 Task: Use the formula "IMLN" in spreadsheet "Project protfolio".
Action: Mouse moved to (178, 124)
Screenshot: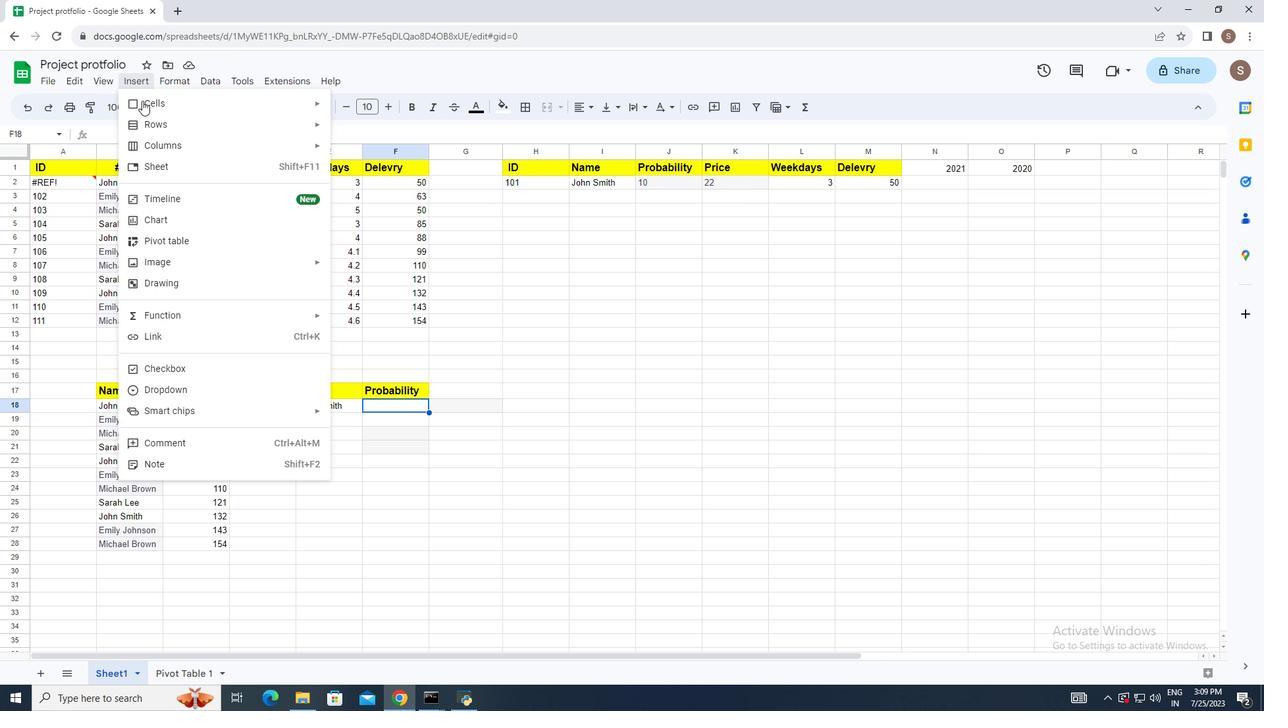 
Action: Mouse pressed left at (178, 124)
Screenshot: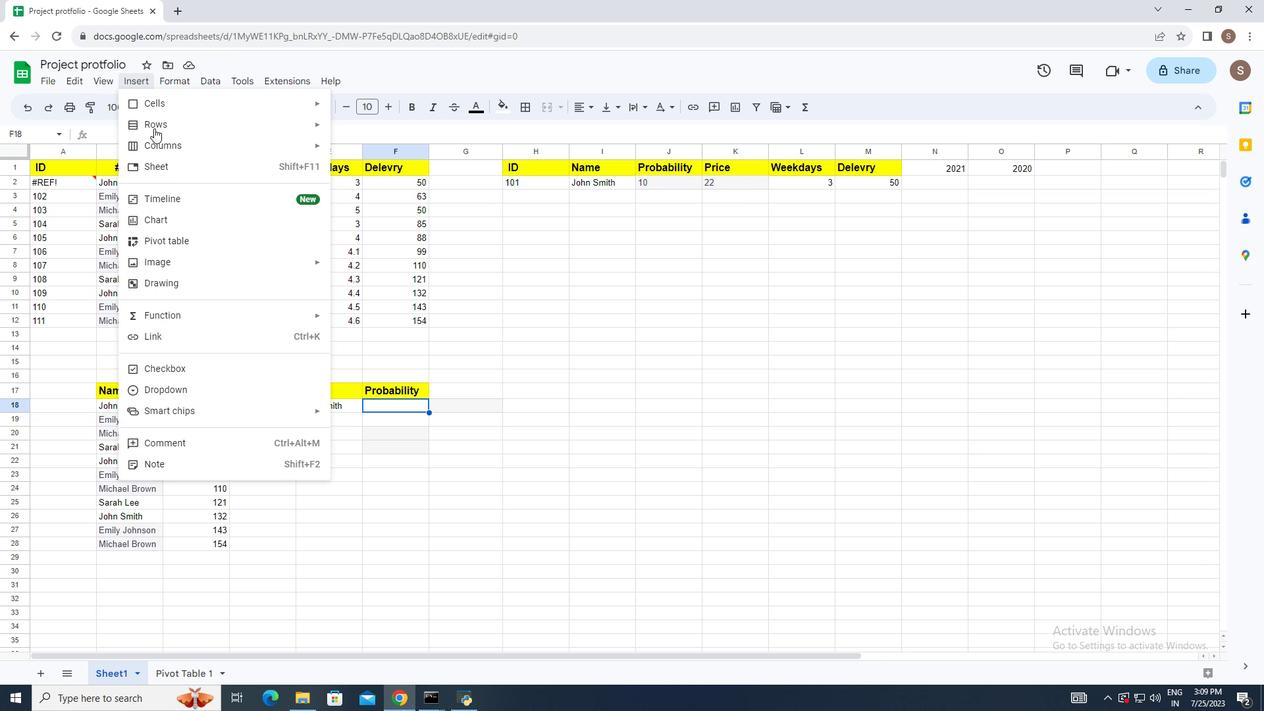 
Action: Mouse moved to (249, 350)
Screenshot: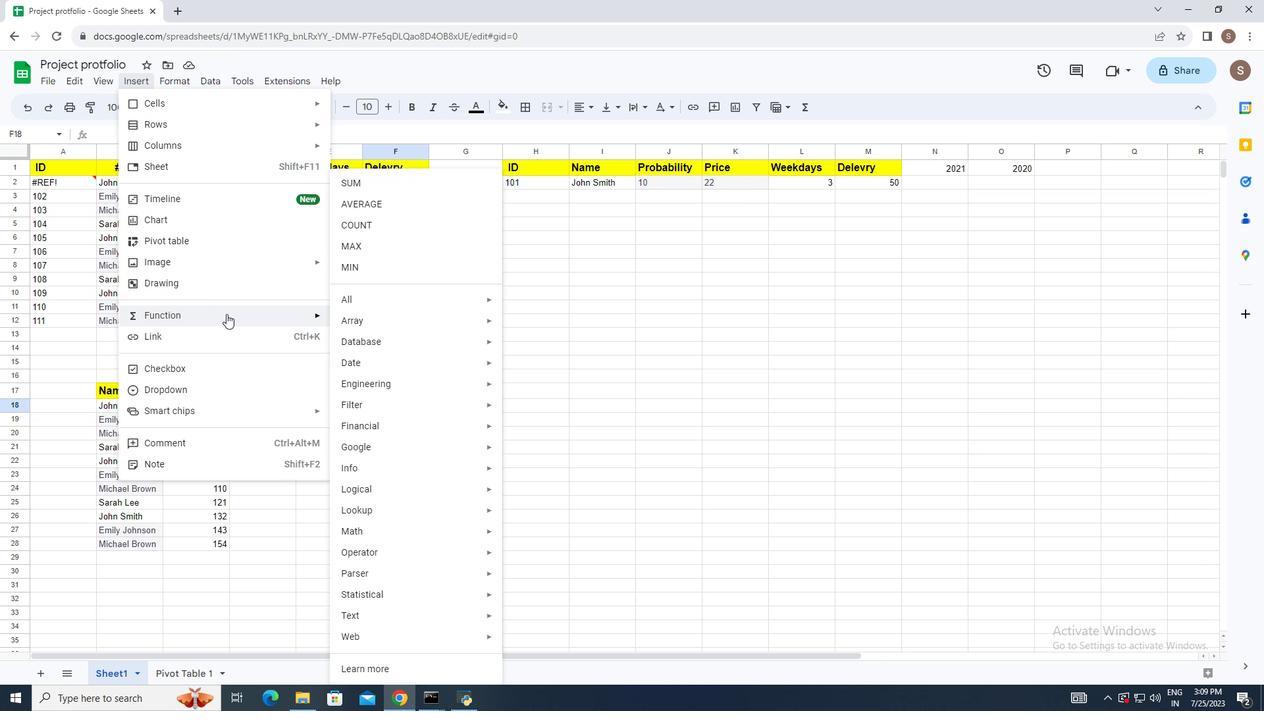 
Action: Mouse pressed left at (249, 350)
Screenshot: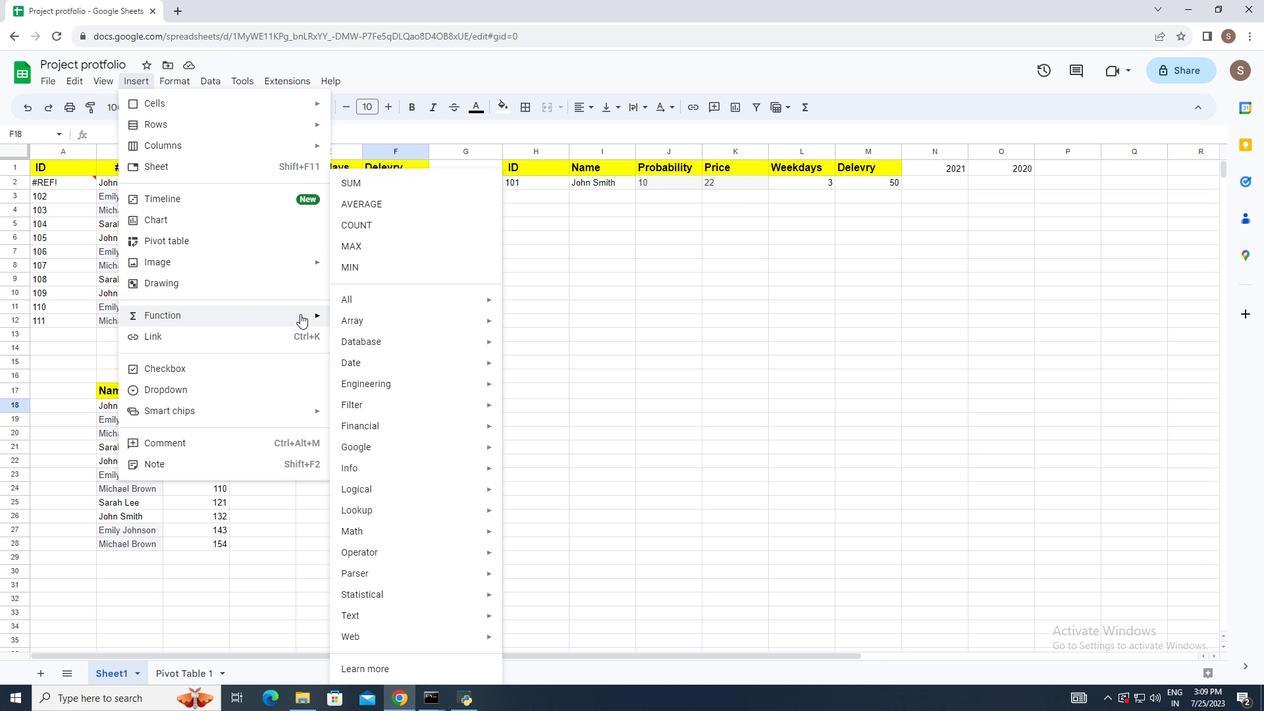
Action: Mouse moved to (414, 342)
Screenshot: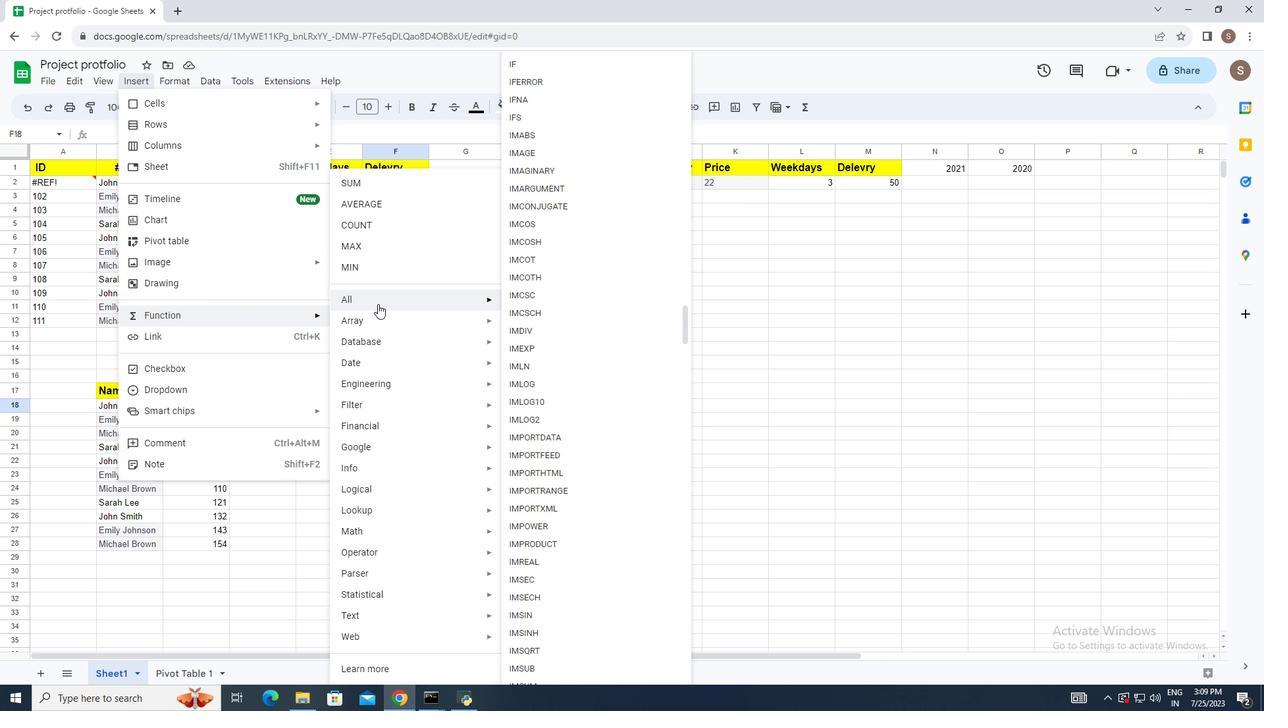 
Action: Mouse pressed left at (414, 342)
Screenshot: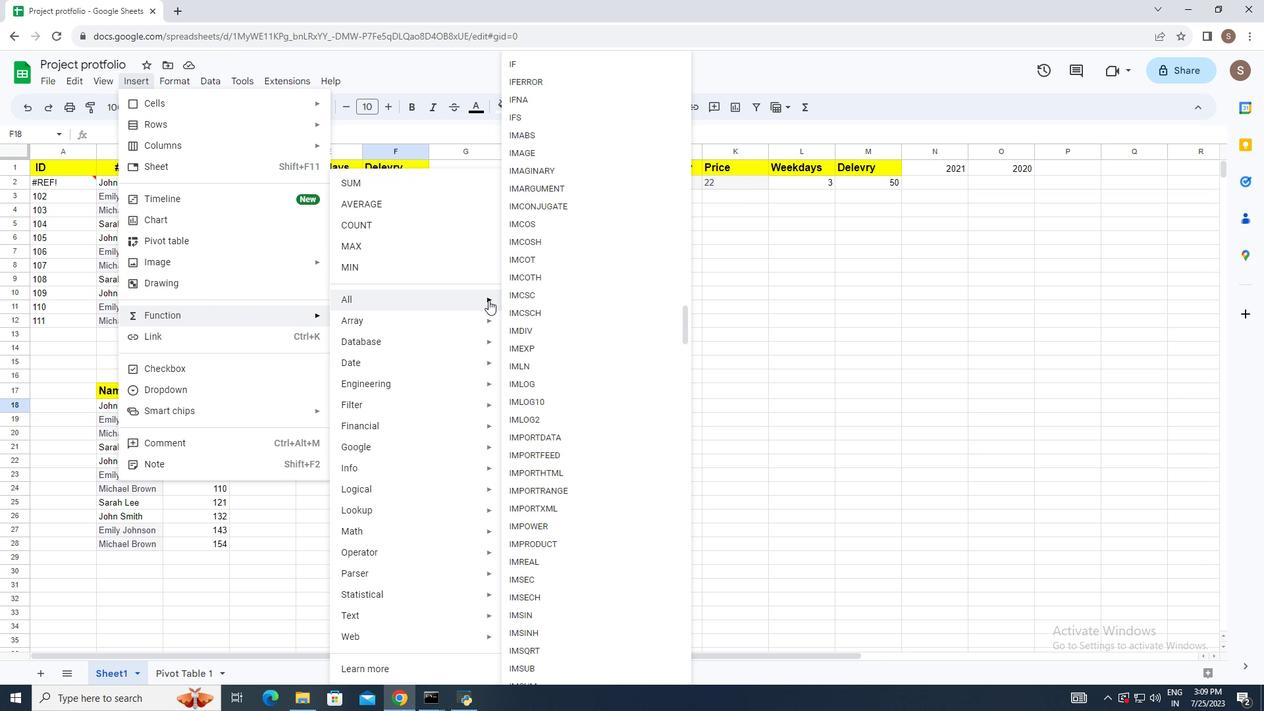 
Action: Mouse moved to (615, 408)
Screenshot: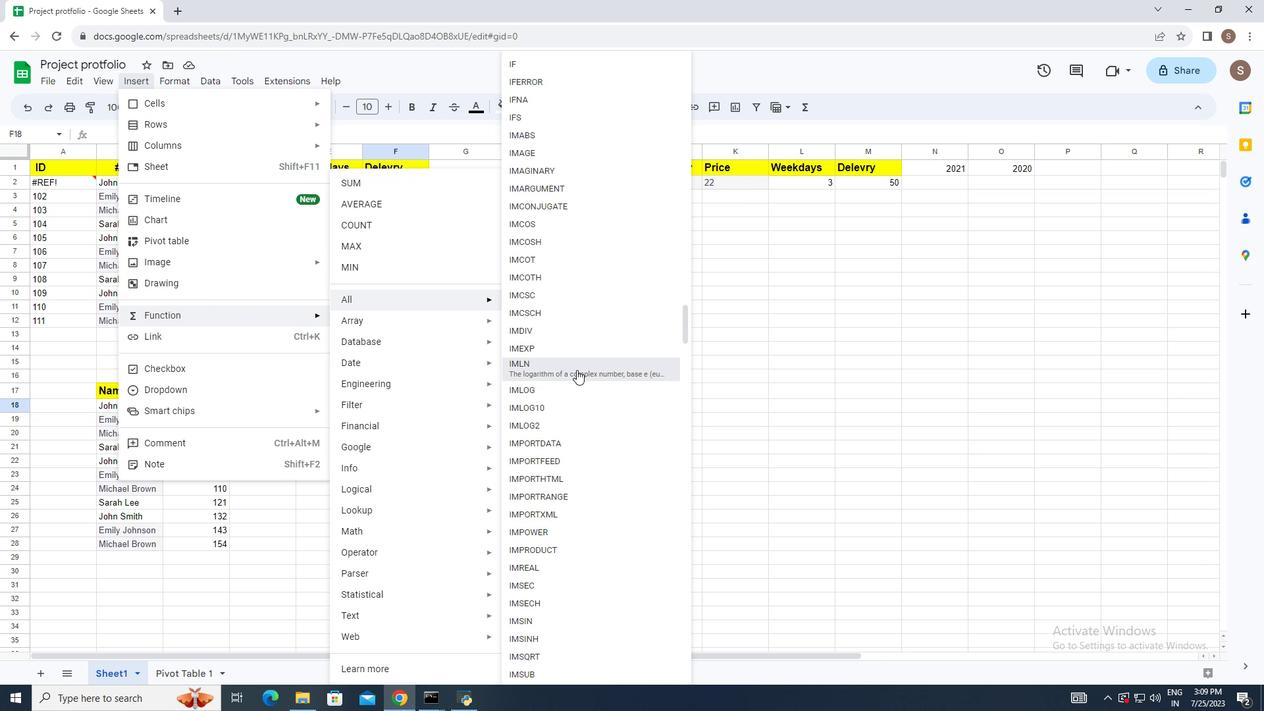 
Action: Mouse pressed left at (615, 408)
Screenshot: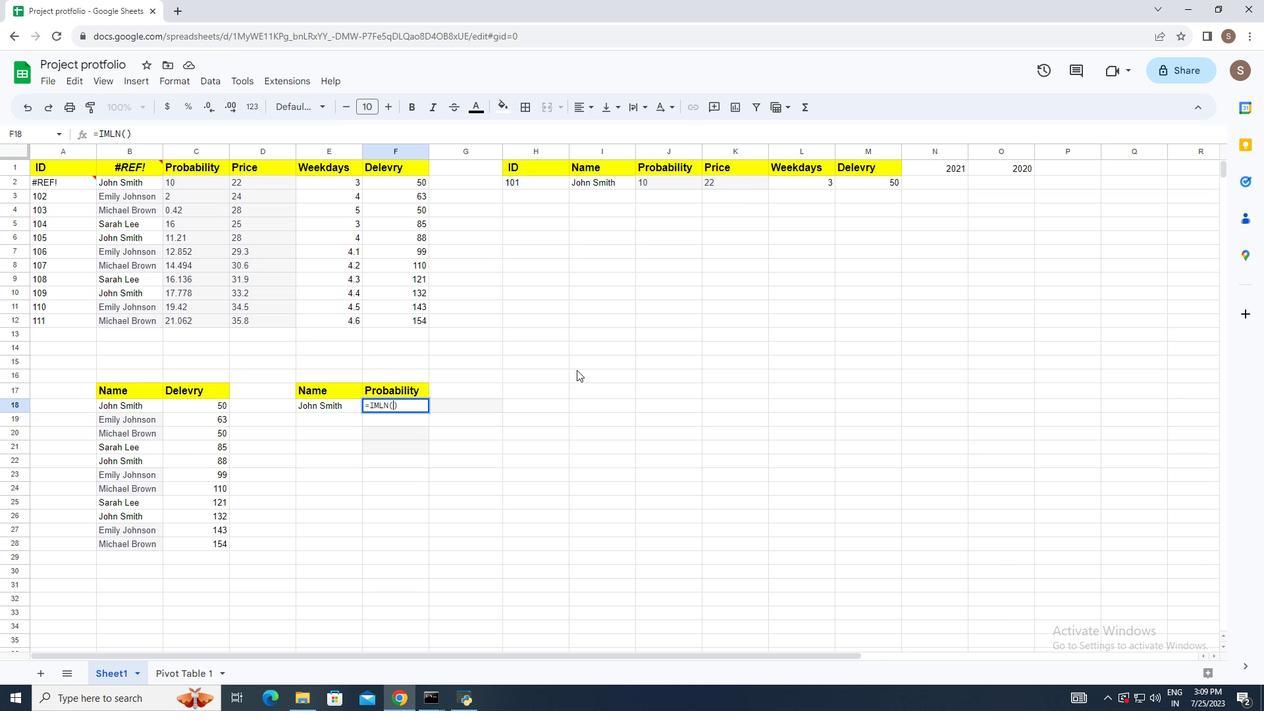 
Action: Mouse moved to (570, 480)
Screenshot: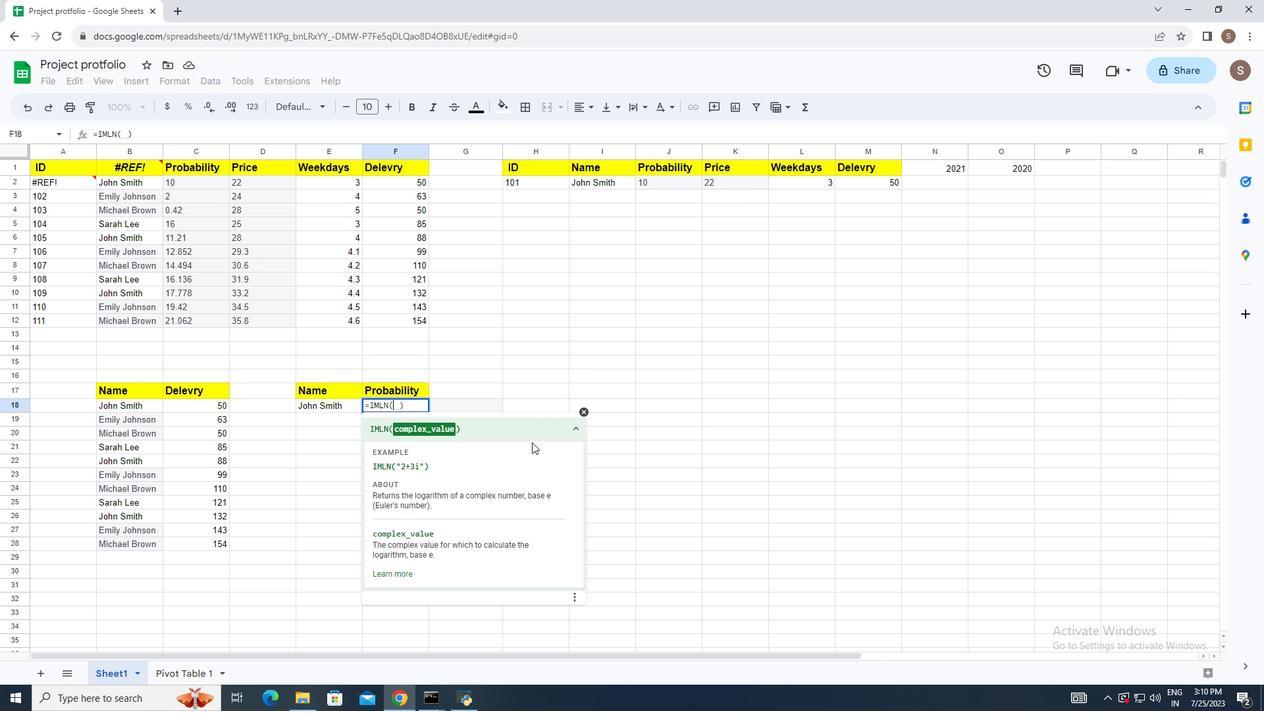 
Action: Key pressed <Key.shift_r>"2+3i<Key.shift_r><Key.shift_r><Key.shift_r><Key.shift_r>"<Key.enter>
Screenshot: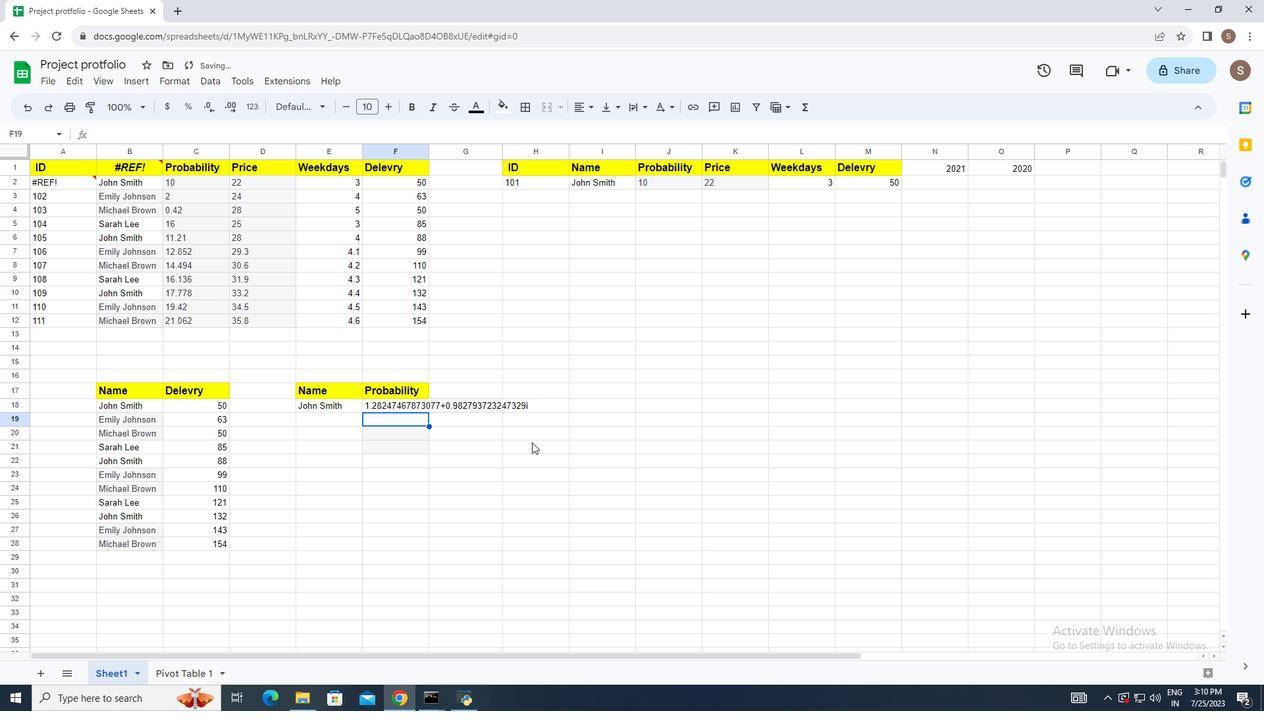 
